 Task: Sort the products by relevance.
Action: Mouse moved to (21, 126)
Screenshot: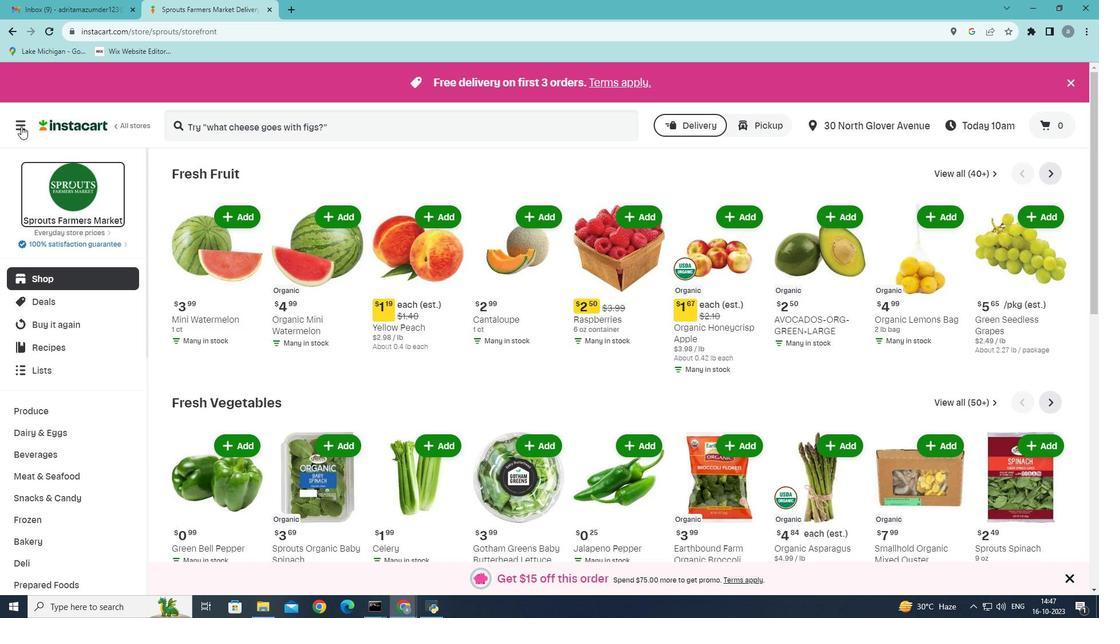 
Action: Mouse pressed left at (21, 126)
Screenshot: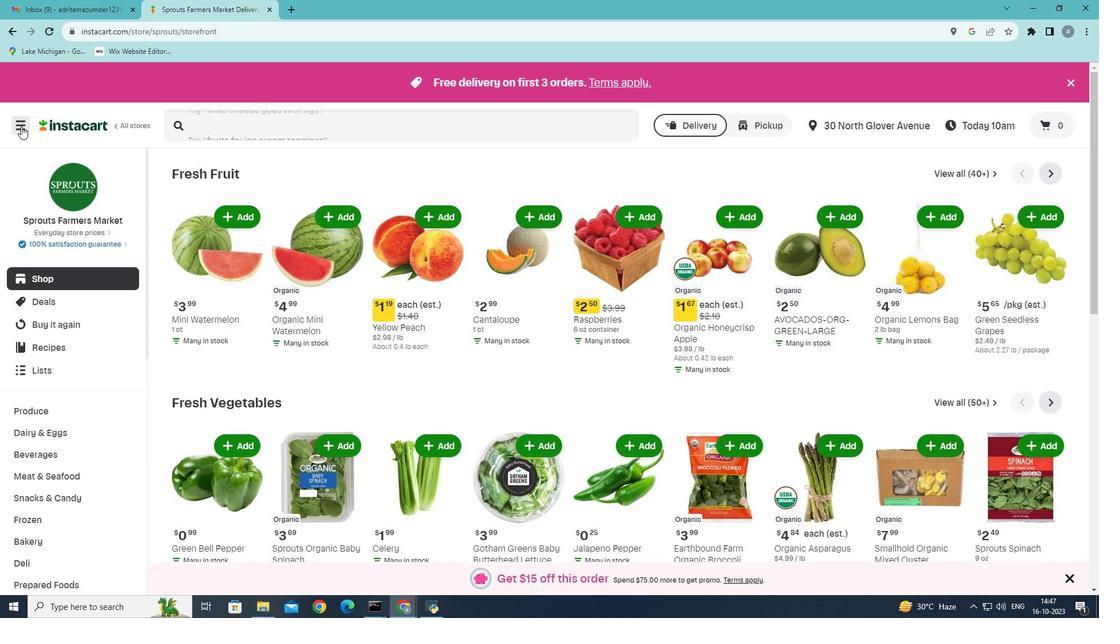 
Action: Mouse moved to (50, 334)
Screenshot: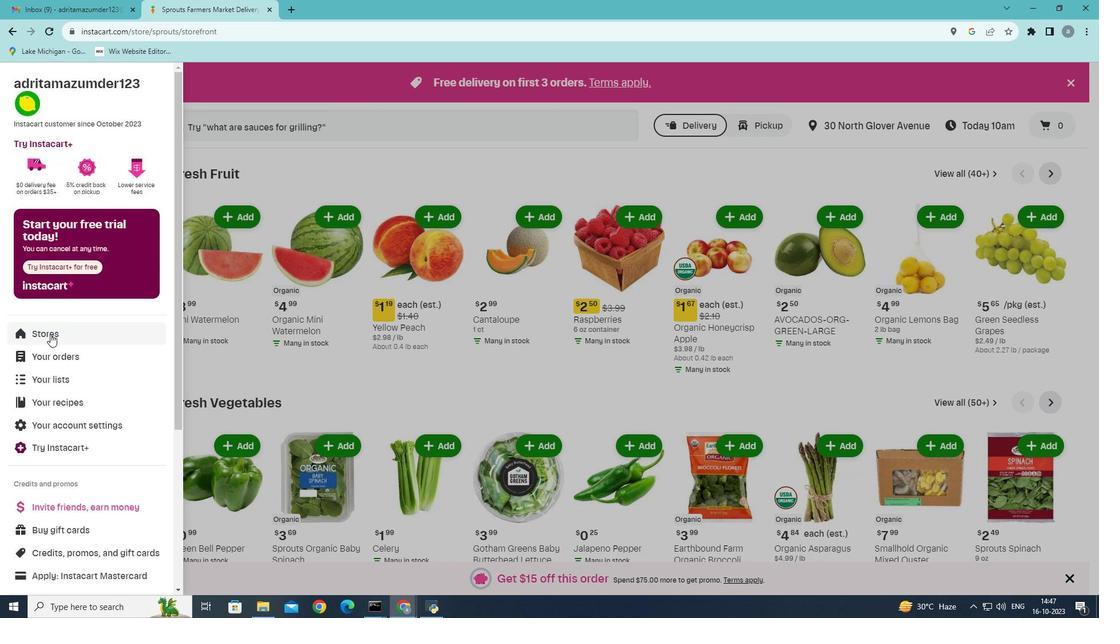 
Action: Mouse pressed left at (50, 334)
Screenshot: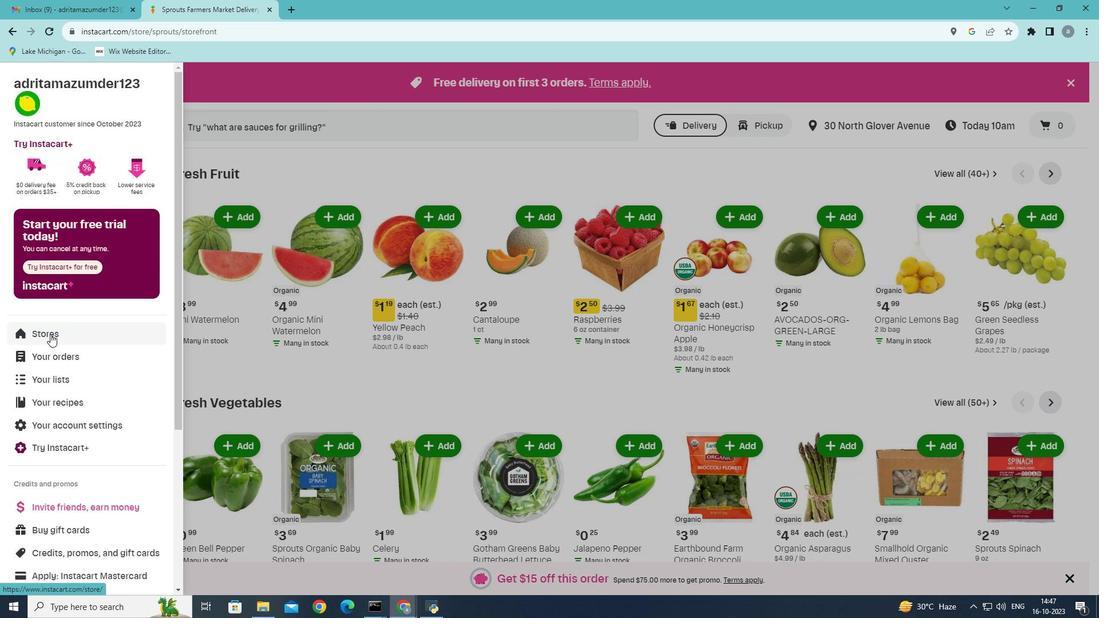 
Action: Mouse moved to (261, 127)
Screenshot: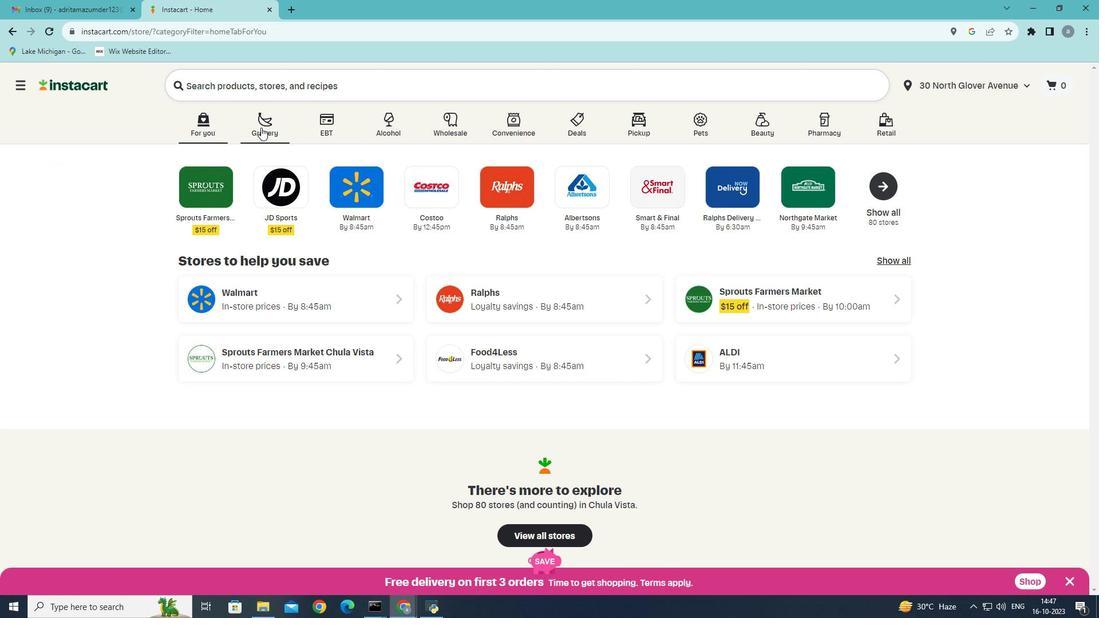 
Action: Mouse pressed left at (261, 127)
Screenshot: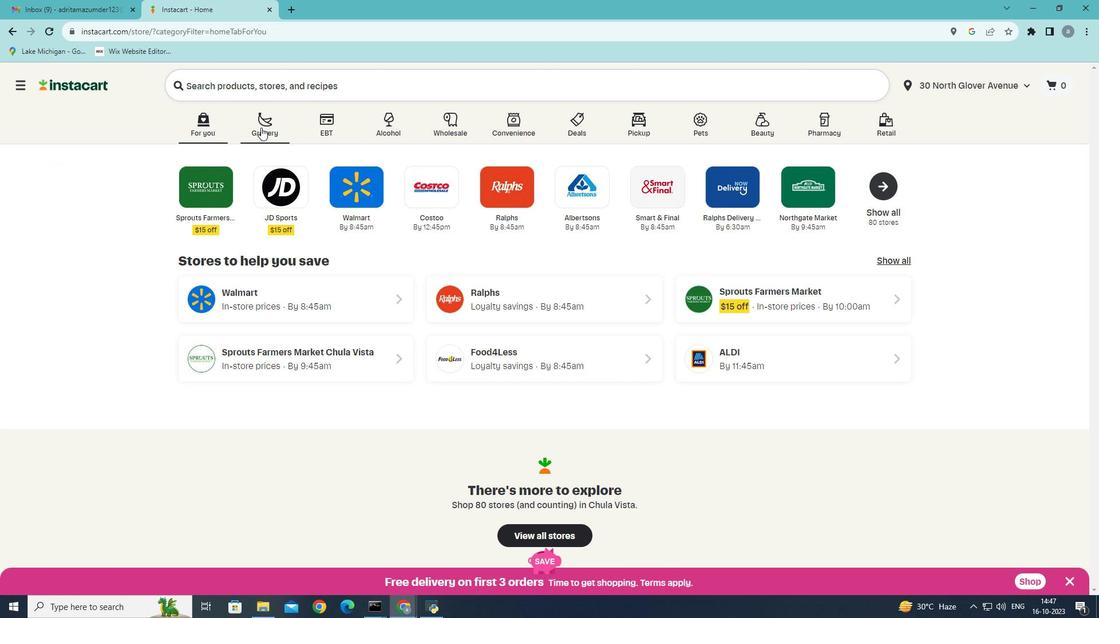 
Action: Mouse moved to (809, 260)
Screenshot: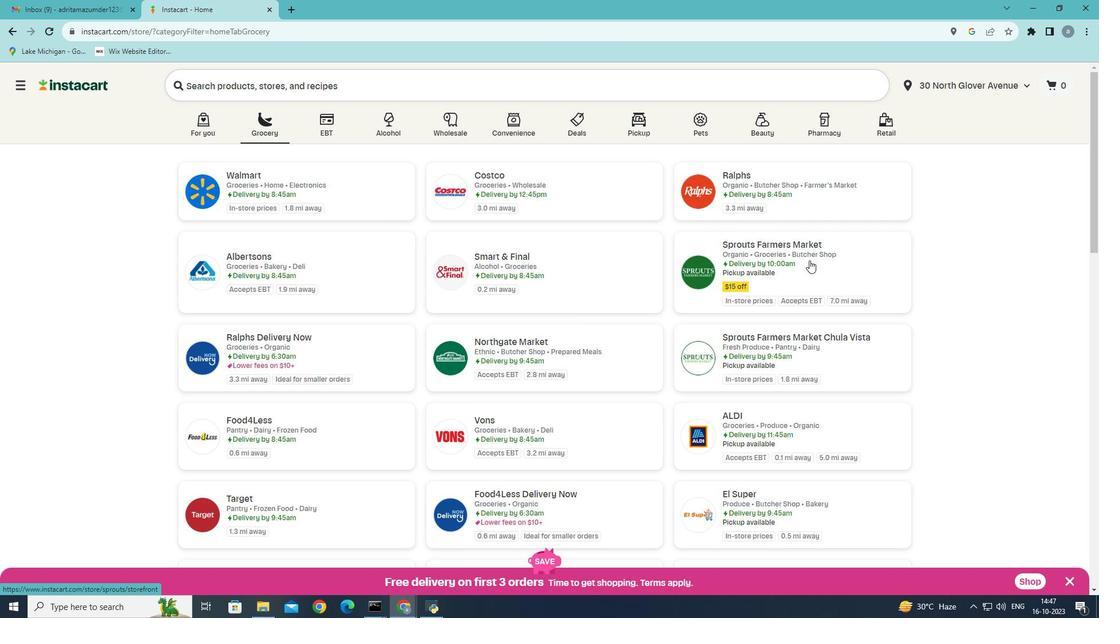 
Action: Mouse pressed left at (809, 260)
Screenshot: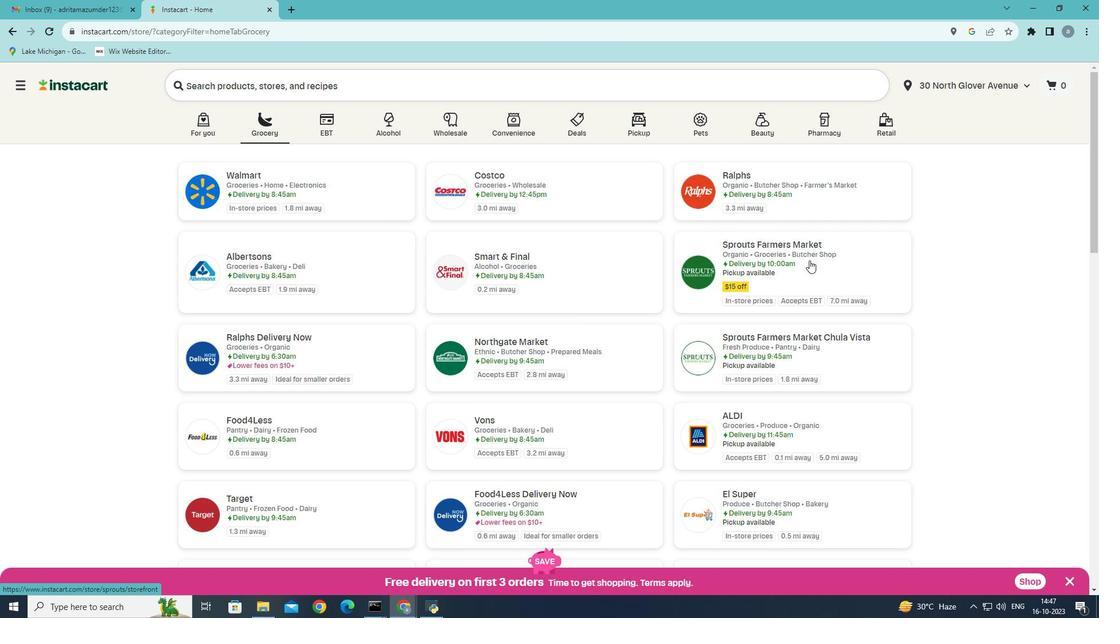
Action: Mouse moved to (62, 475)
Screenshot: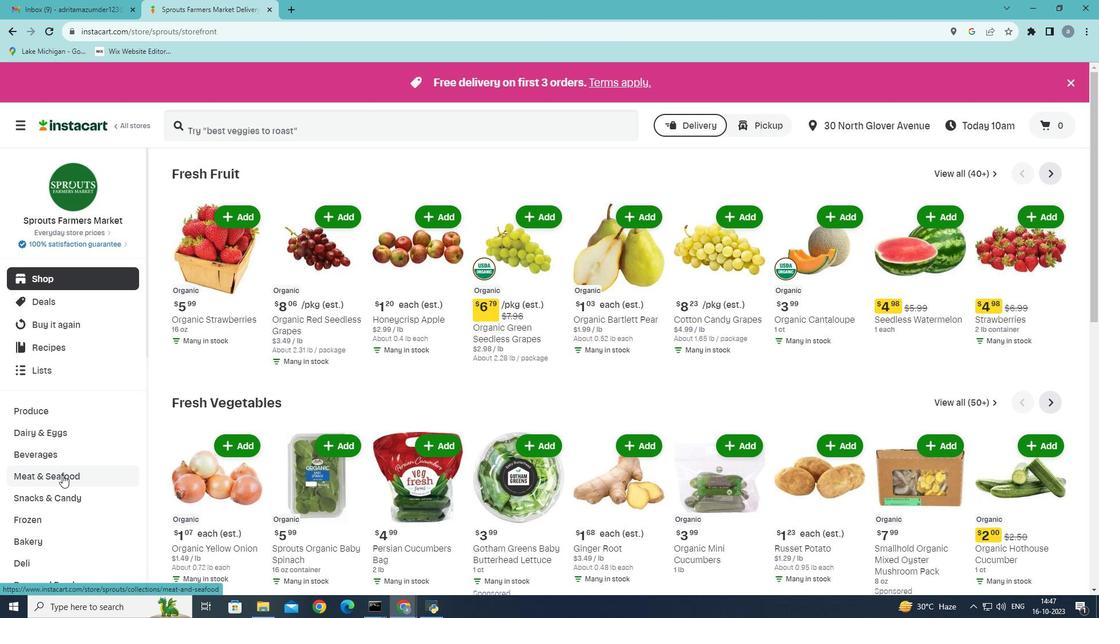 
Action: Mouse pressed left at (62, 475)
Screenshot: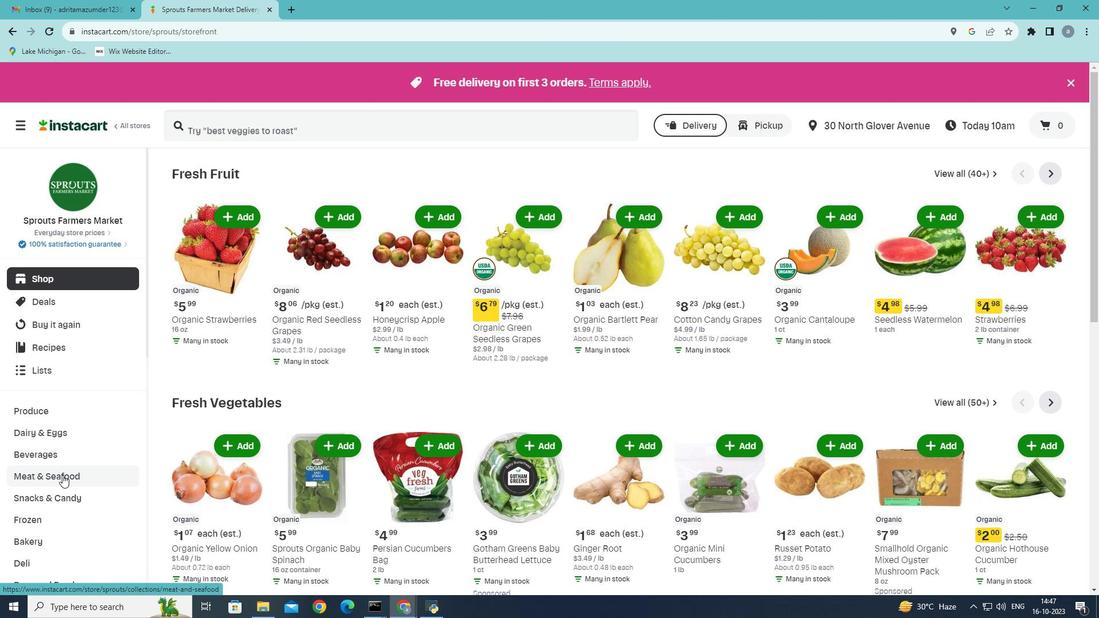 
Action: Mouse moved to (294, 205)
Screenshot: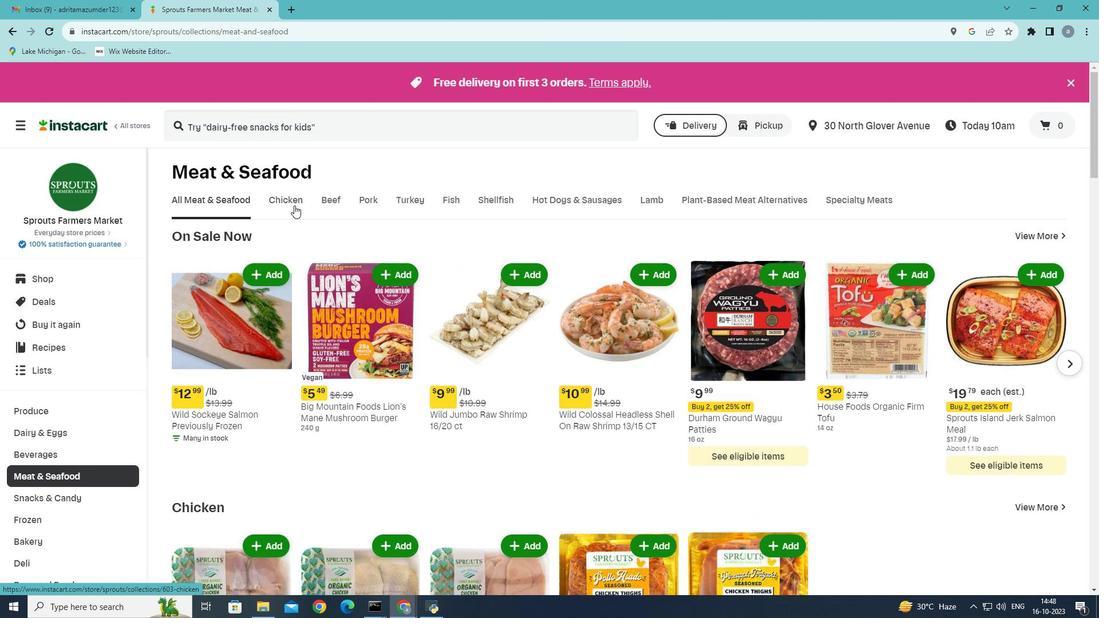 
Action: Mouse pressed left at (294, 205)
Screenshot: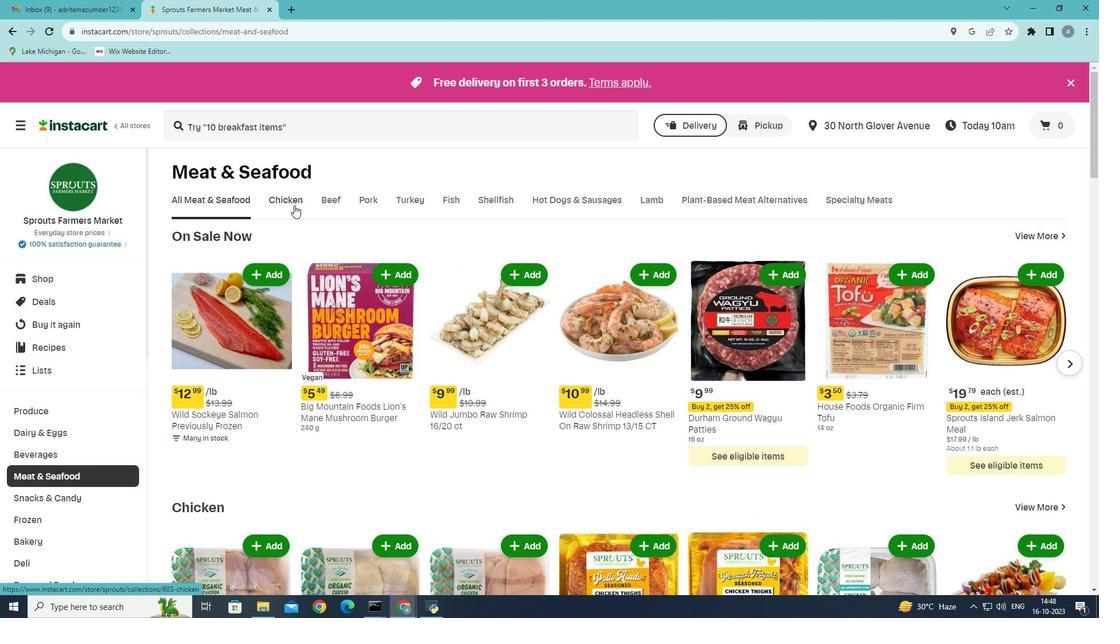 
Action: Mouse moved to (1053, 297)
Screenshot: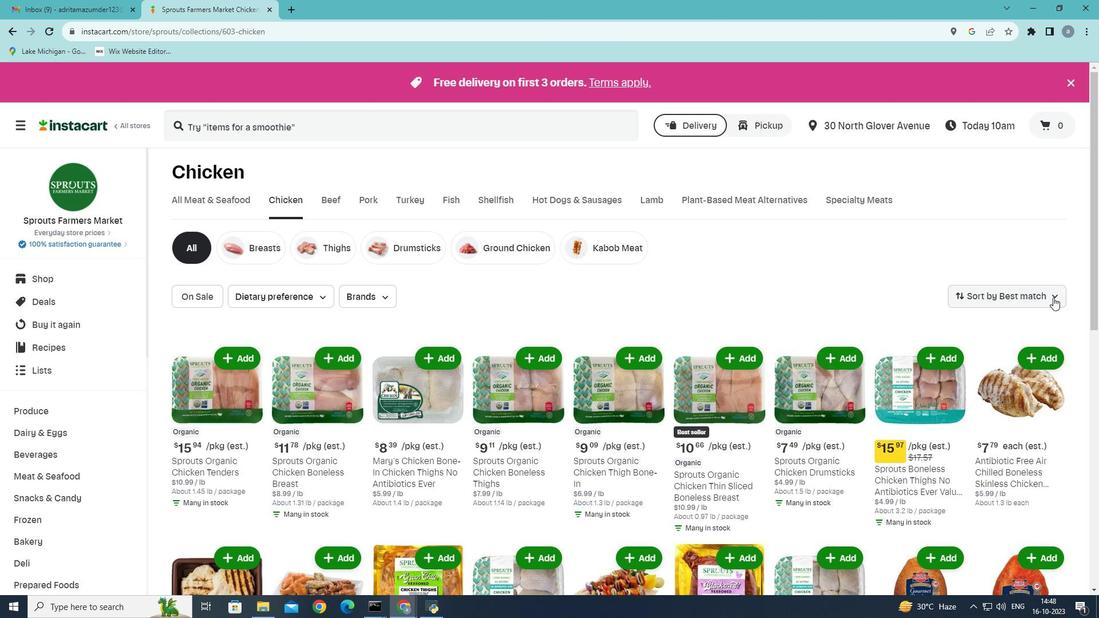 
Action: Mouse pressed left at (1053, 297)
Screenshot: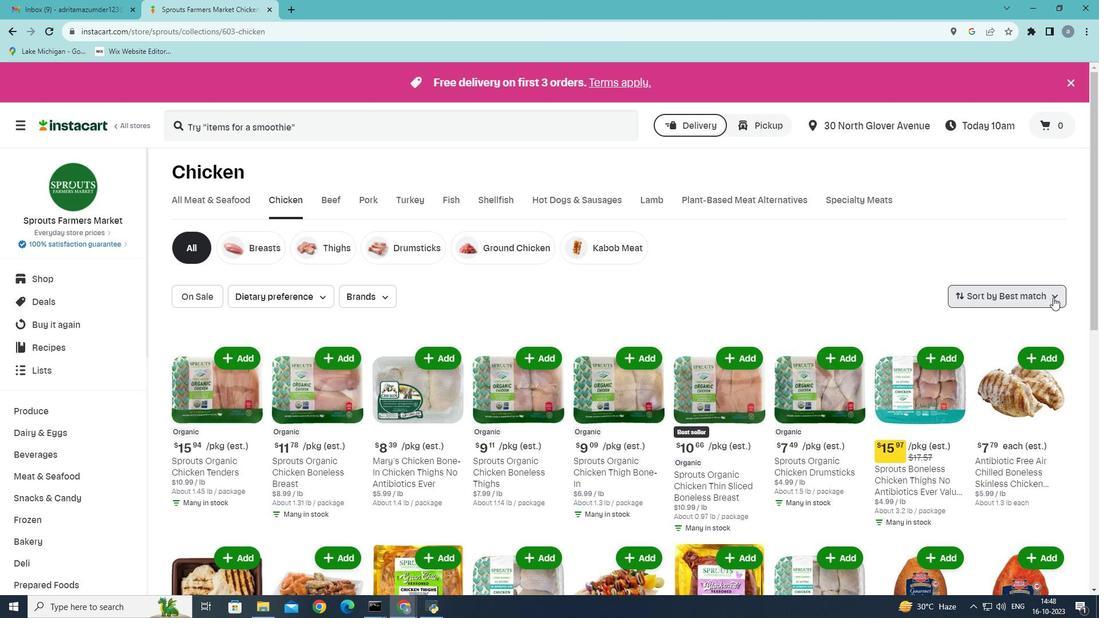 
Action: Mouse moved to (988, 469)
Screenshot: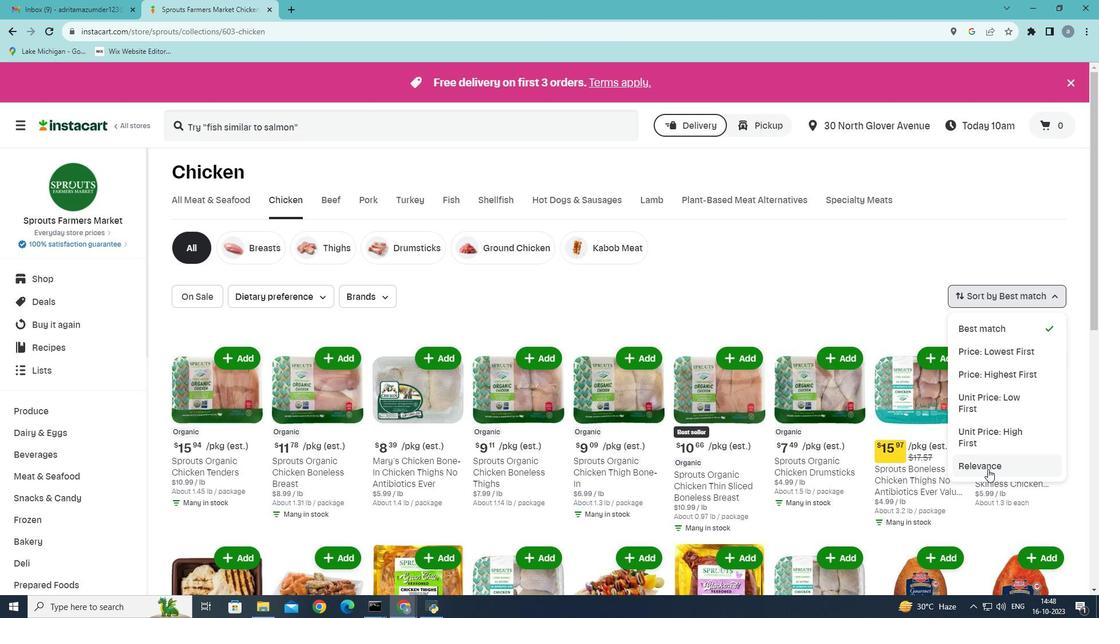 
Action: Mouse pressed left at (988, 469)
Screenshot: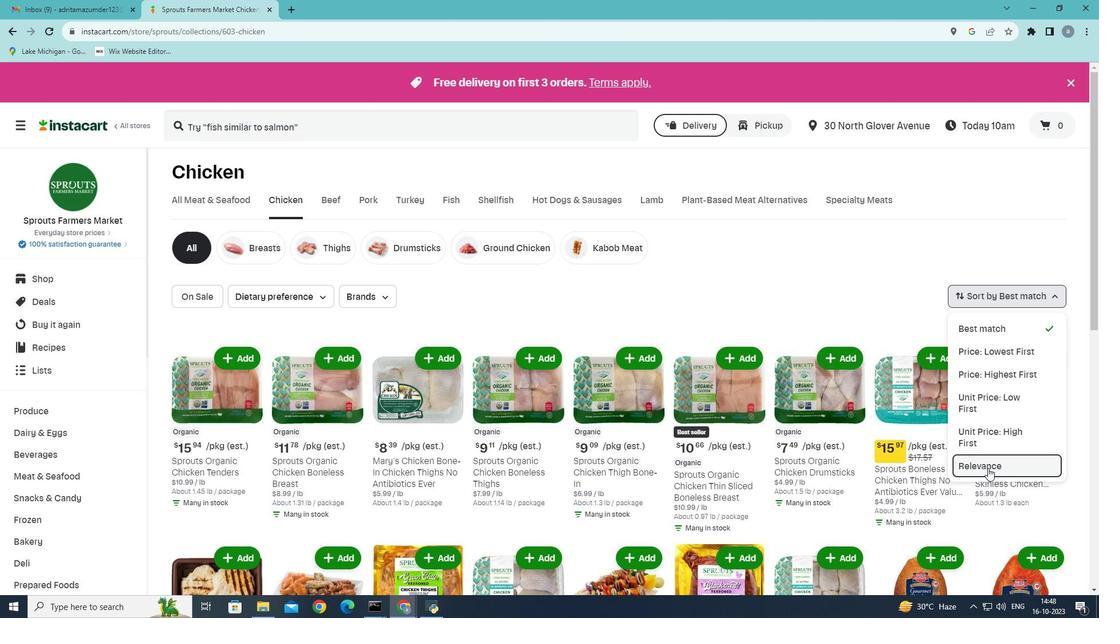 
Action: Mouse moved to (915, 438)
Screenshot: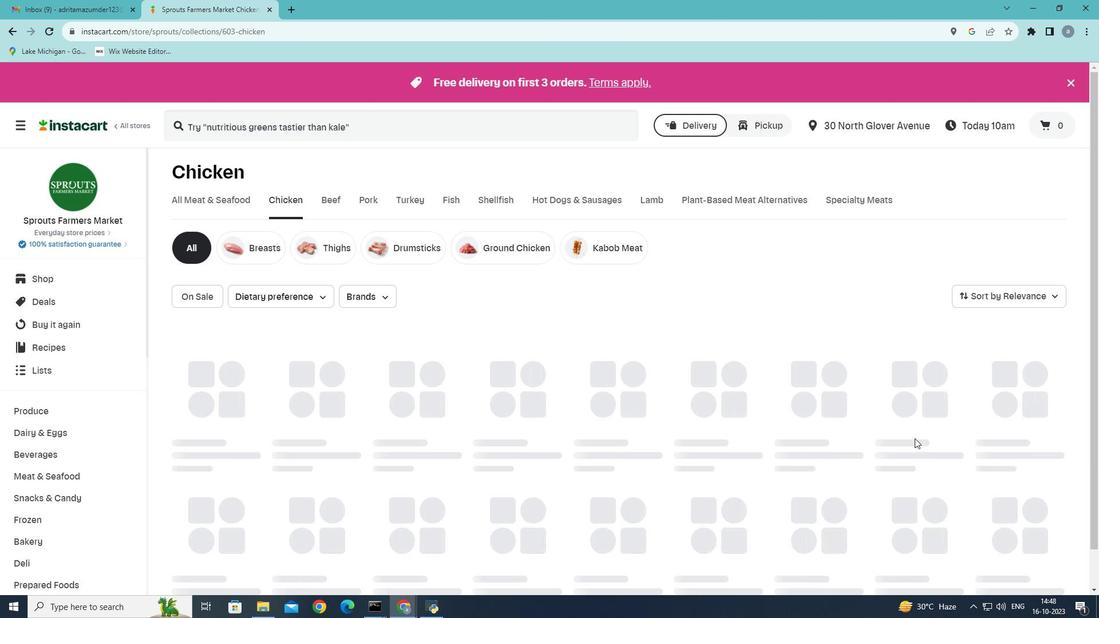 
